 Task: Add a field from the Popular template Priority a blank project BrightWorks
Action: Mouse moved to (608, 427)
Screenshot: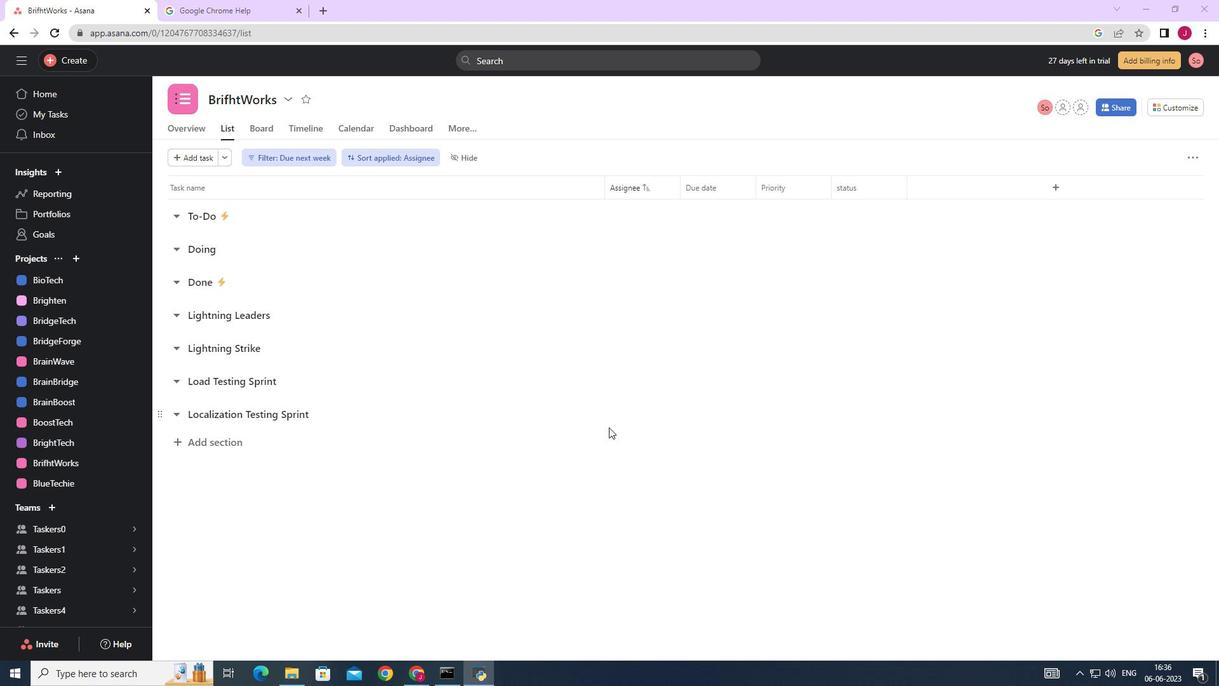 
Action: Mouse scrolled (608, 428) with delta (0, 0)
Screenshot: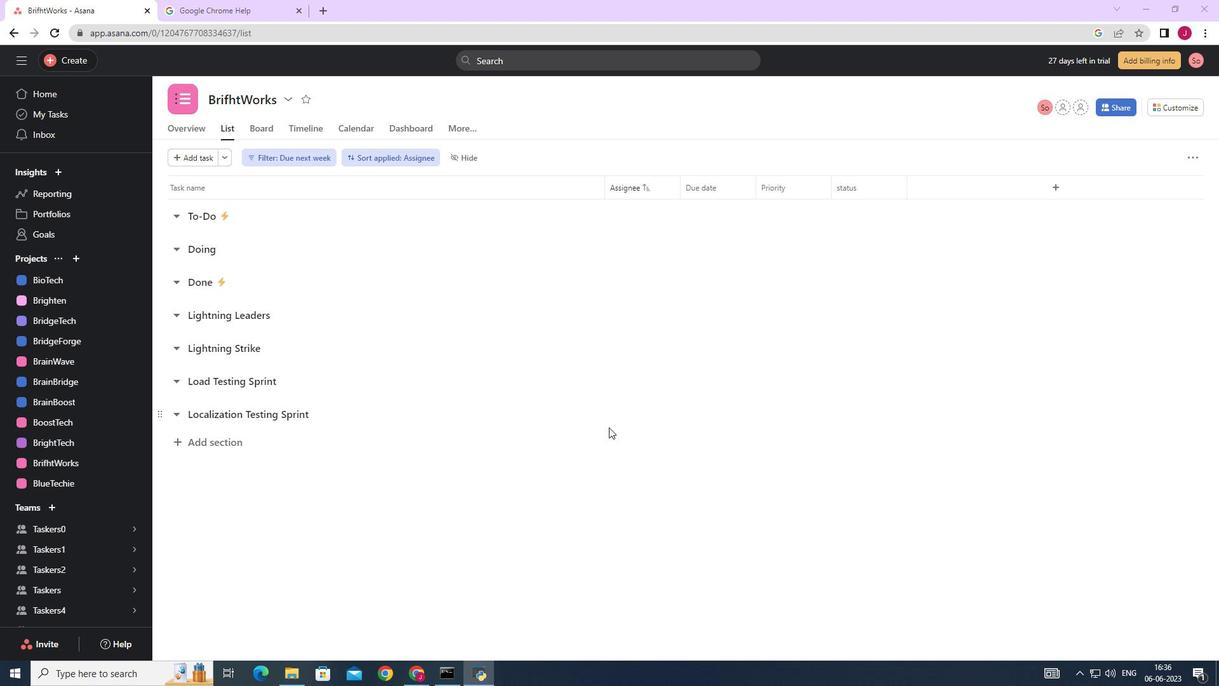 
Action: Mouse moved to (607, 426)
Screenshot: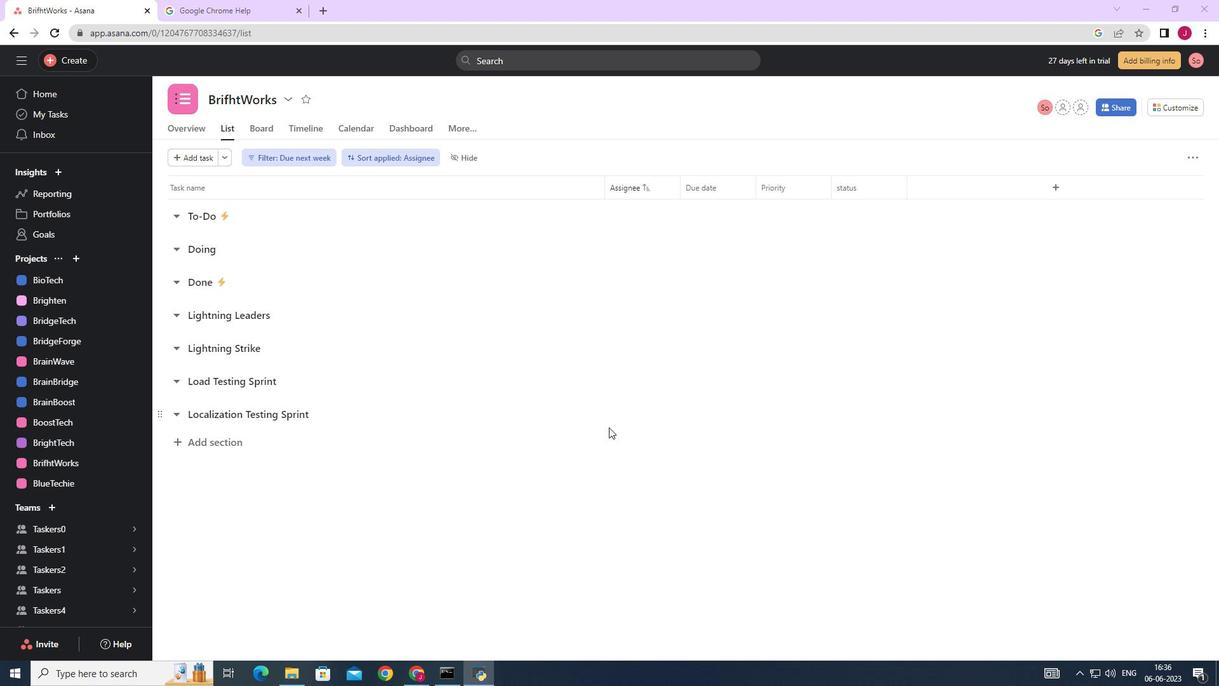 
Action: Mouse scrolled (607, 427) with delta (0, 0)
Screenshot: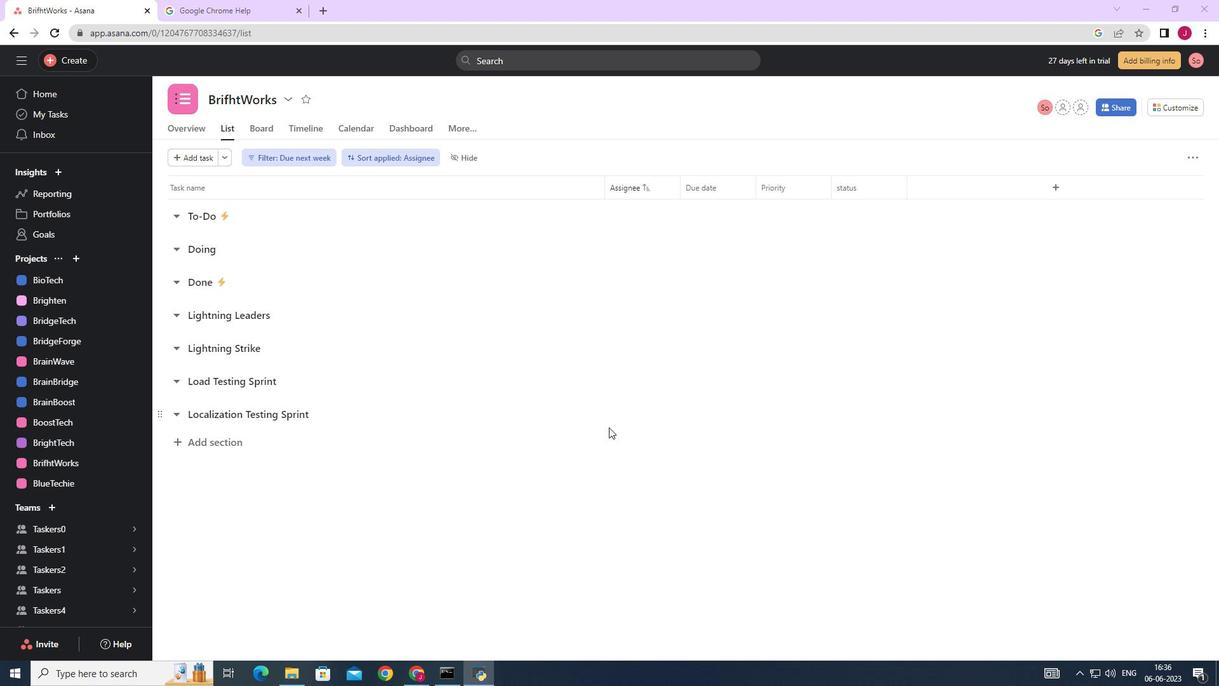 
Action: Mouse moved to (1198, 106)
Screenshot: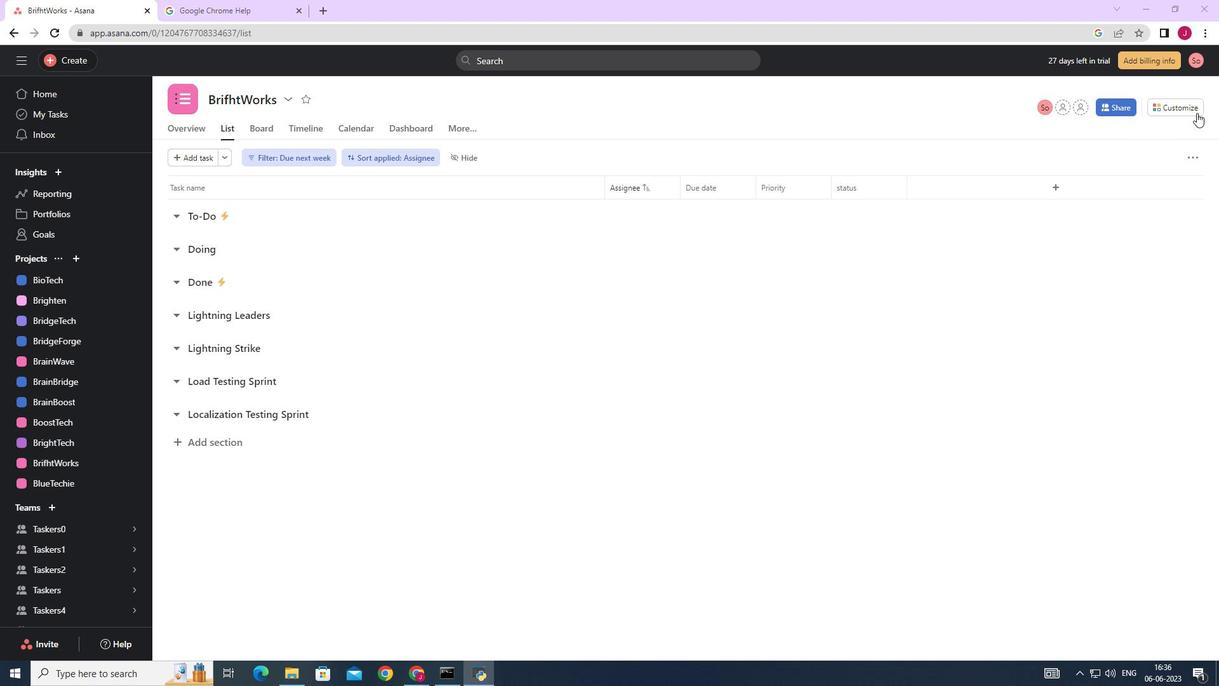 
Action: Mouse pressed left at (1198, 106)
Screenshot: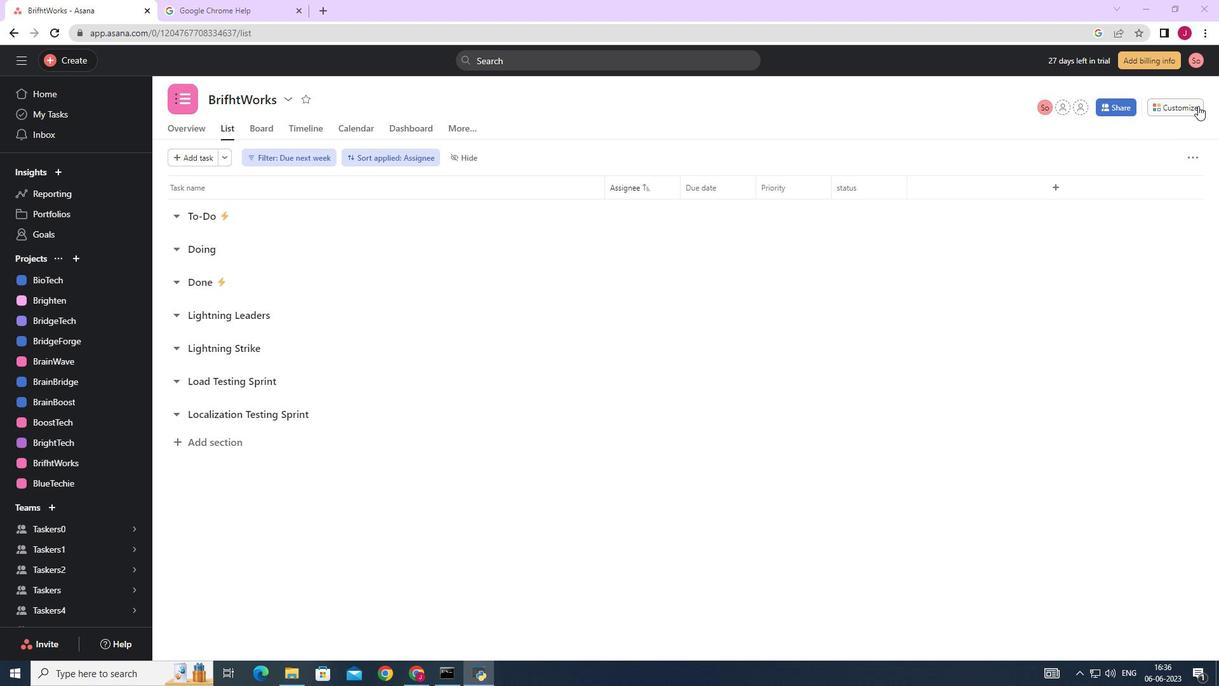 
Action: Mouse moved to (1071, 254)
Screenshot: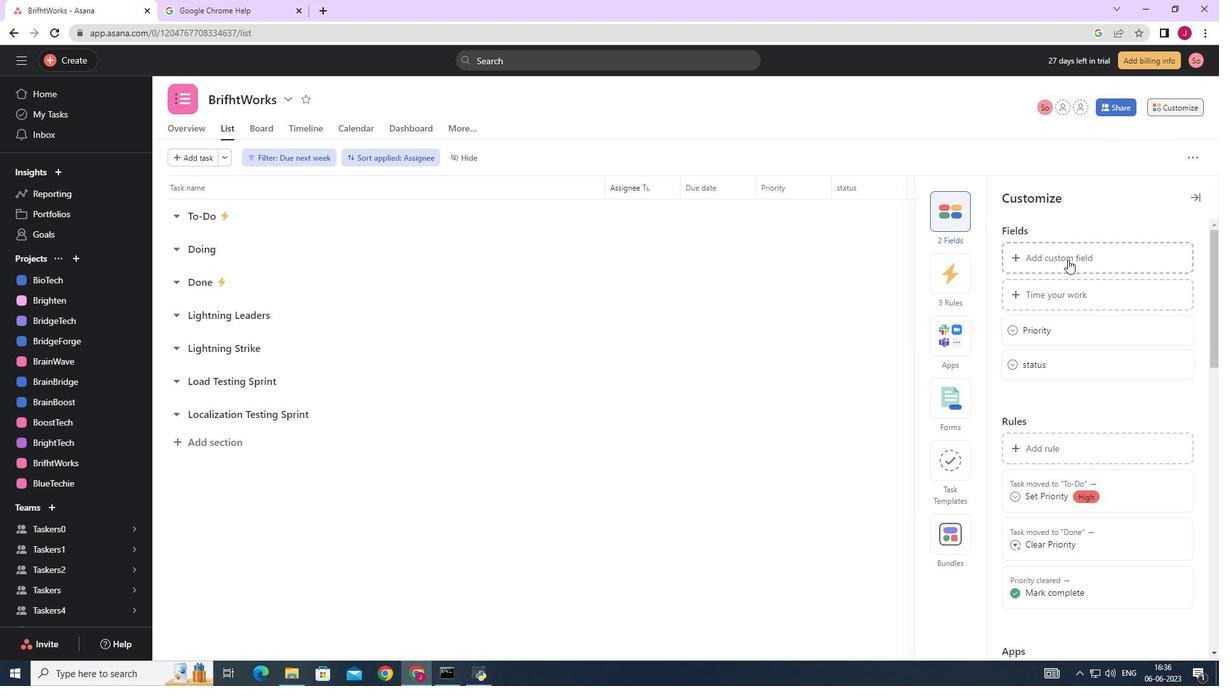 
Action: Mouse pressed left at (1071, 254)
Screenshot: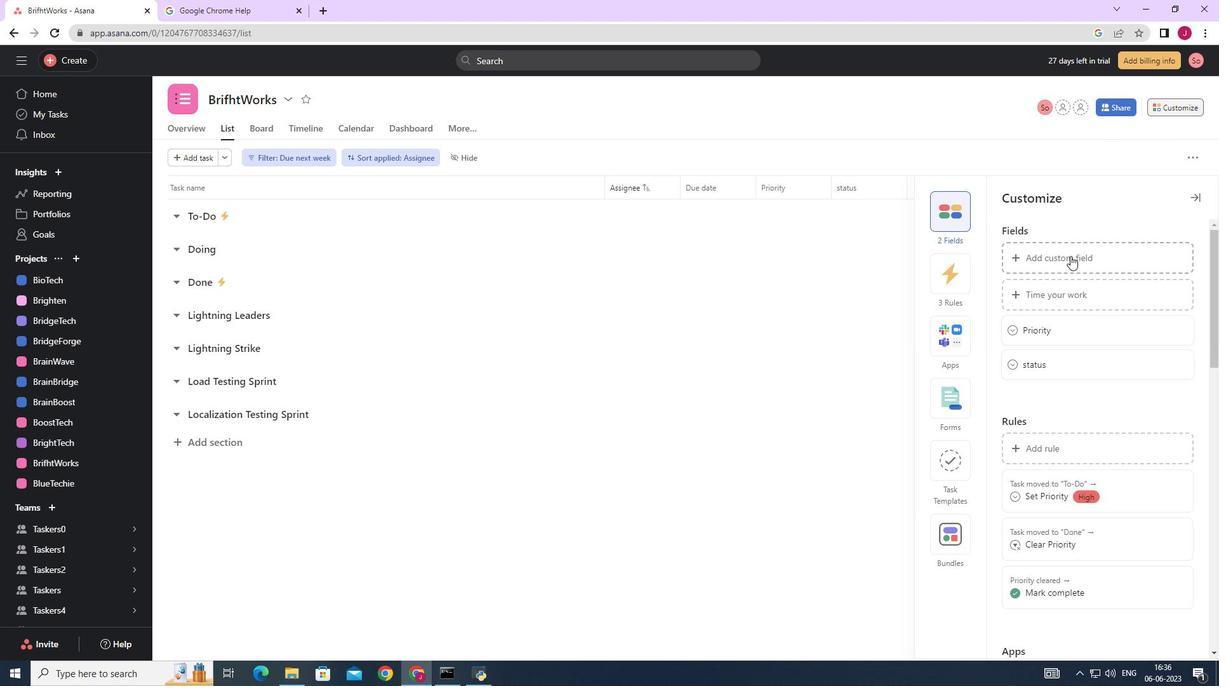 
Action: Mouse moved to (534, 193)
Screenshot: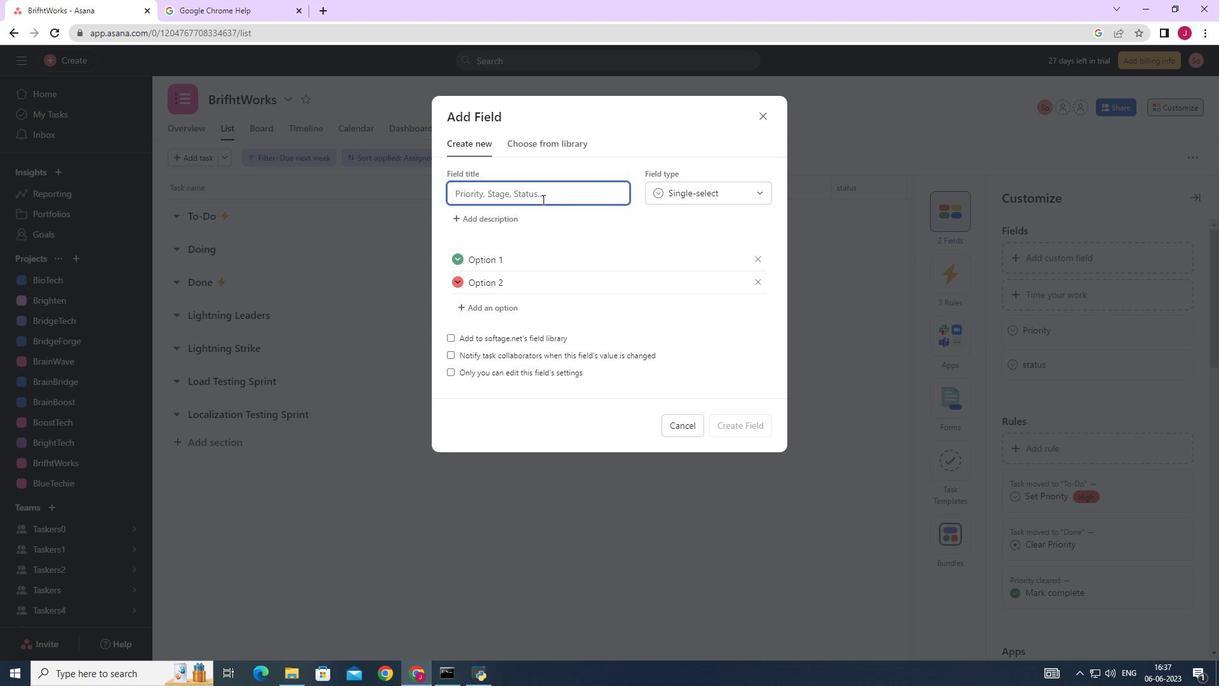 
Action: Key pressed <Key.caps_lock>P<Key.caps_lock>riority
Screenshot: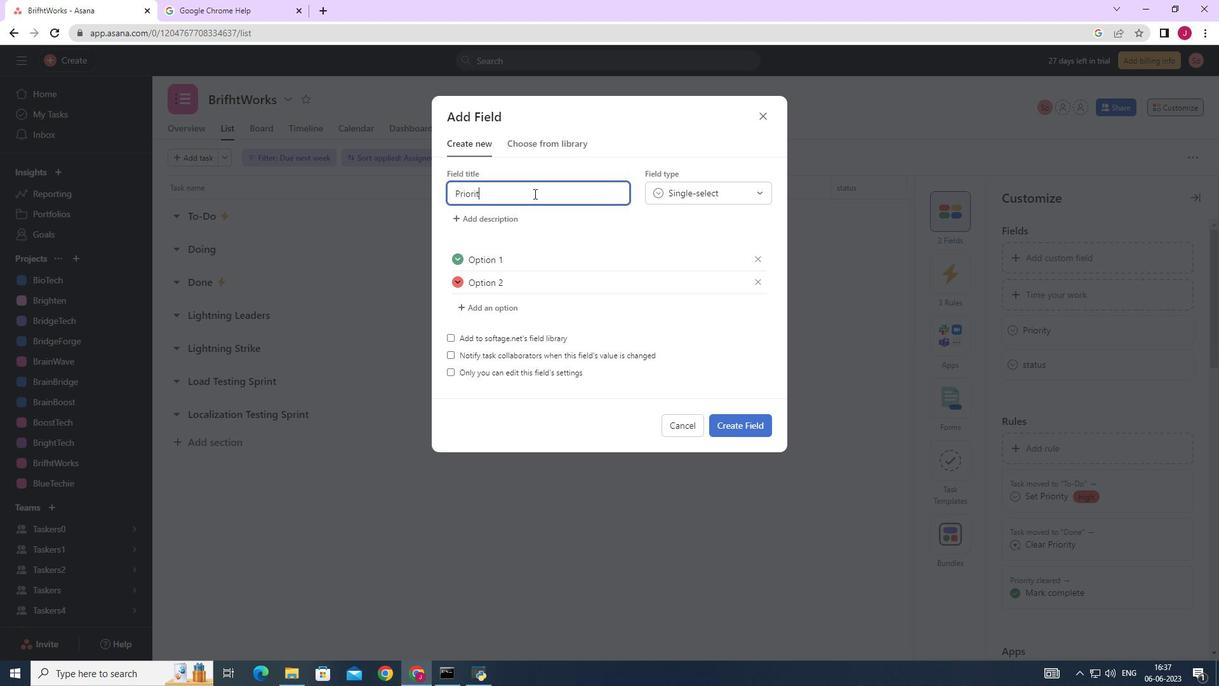 
Action: Mouse moved to (737, 433)
Screenshot: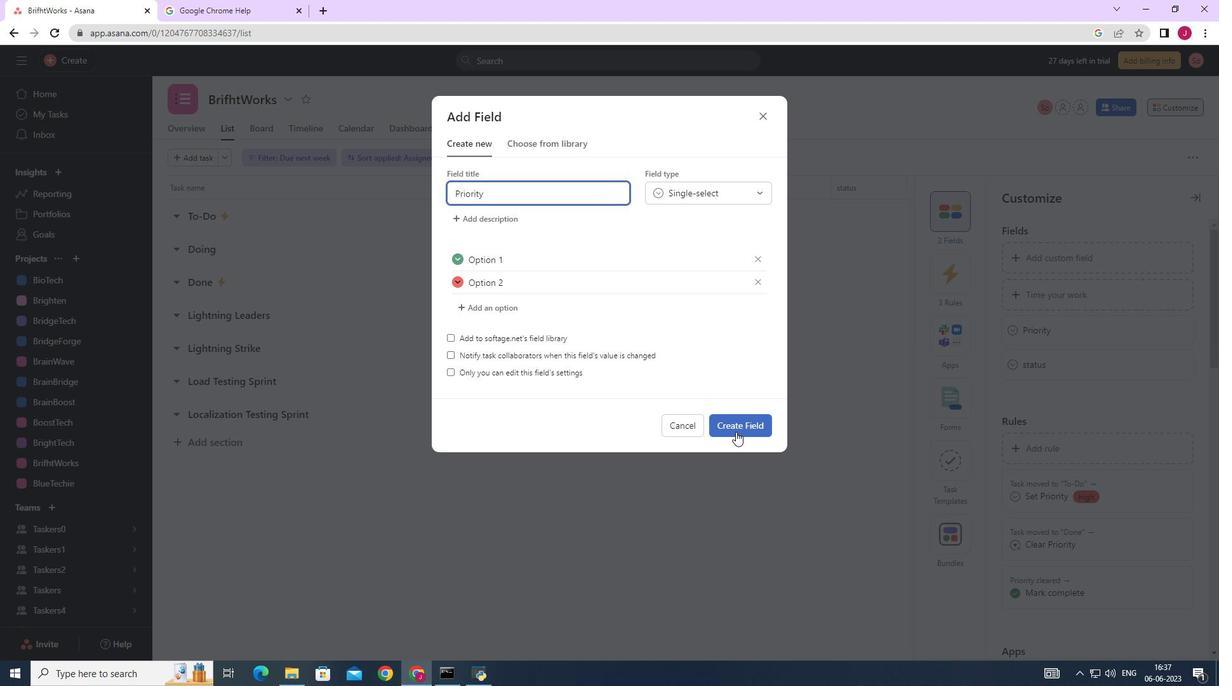 
Action: Mouse pressed left at (737, 433)
Screenshot: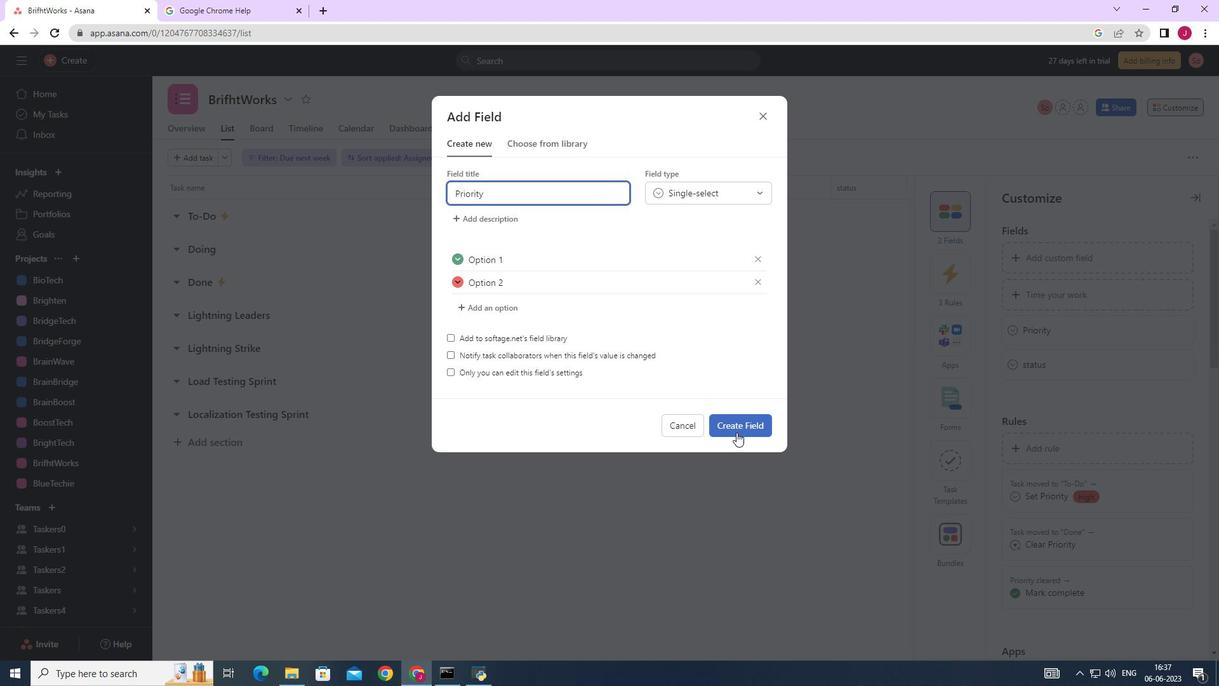 
Action: Mouse moved to (1191, 196)
Screenshot: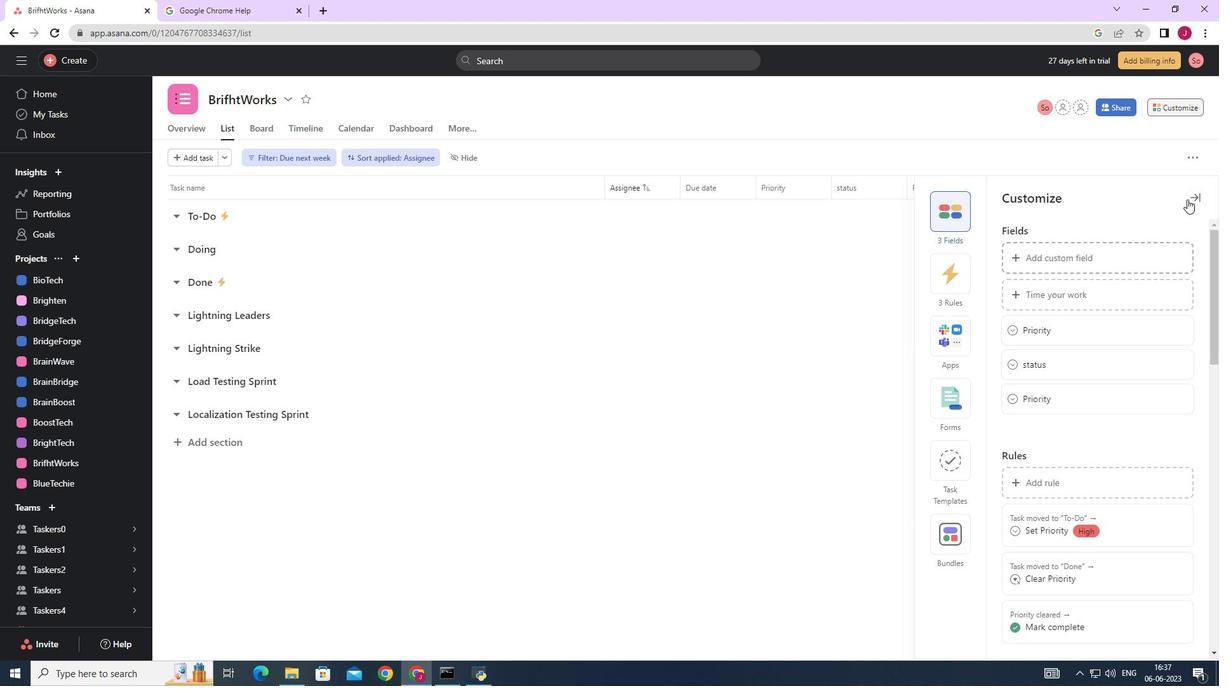 
Action: Mouse pressed left at (1191, 196)
Screenshot: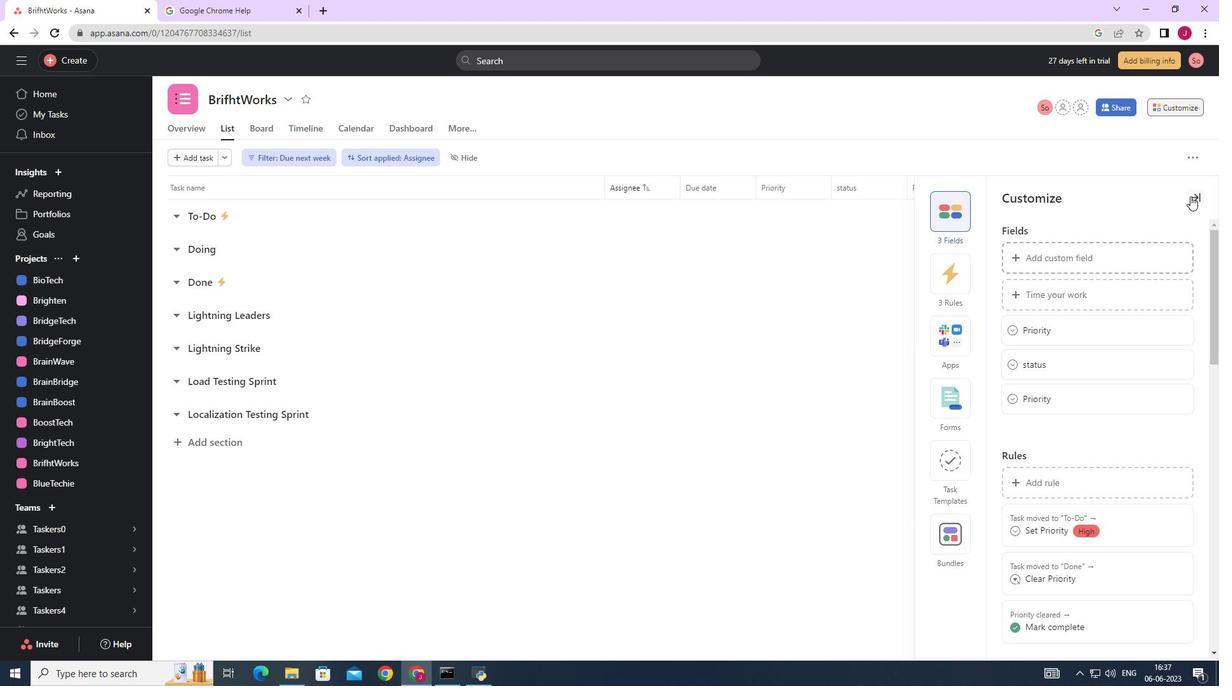 
Action: Mouse moved to (807, 302)
Screenshot: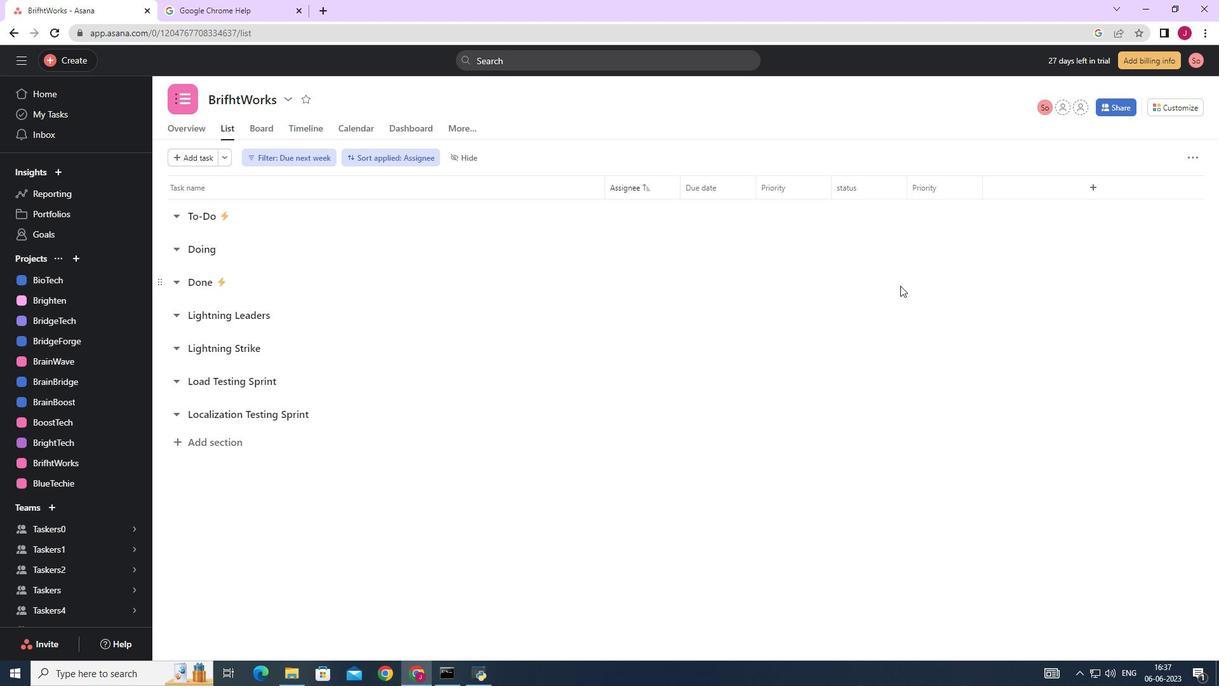 
